 Task: Check the sale-to-list ratio of natural gas utilities in the last 1 year.
Action: Mouse moved to (780, 178)
Screenshot: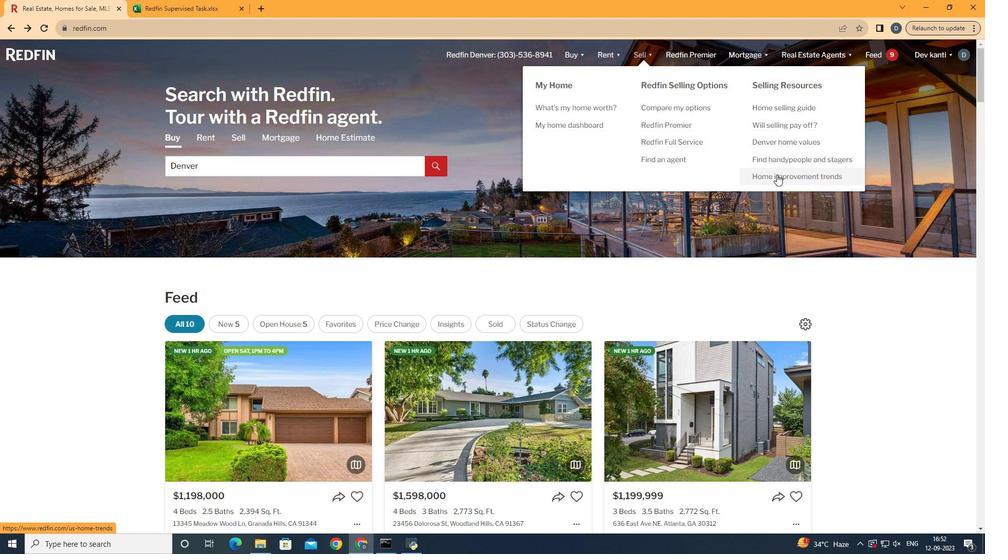 
Action: Mouse pressed left at (780, 178)
Screenshot: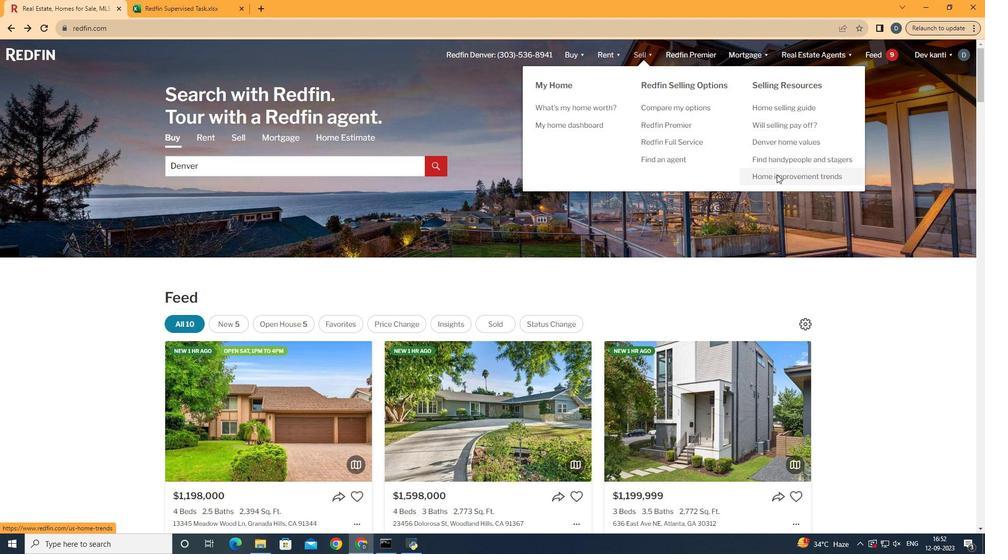 
Action: Mouse moved to (245, 203)
Screenshot: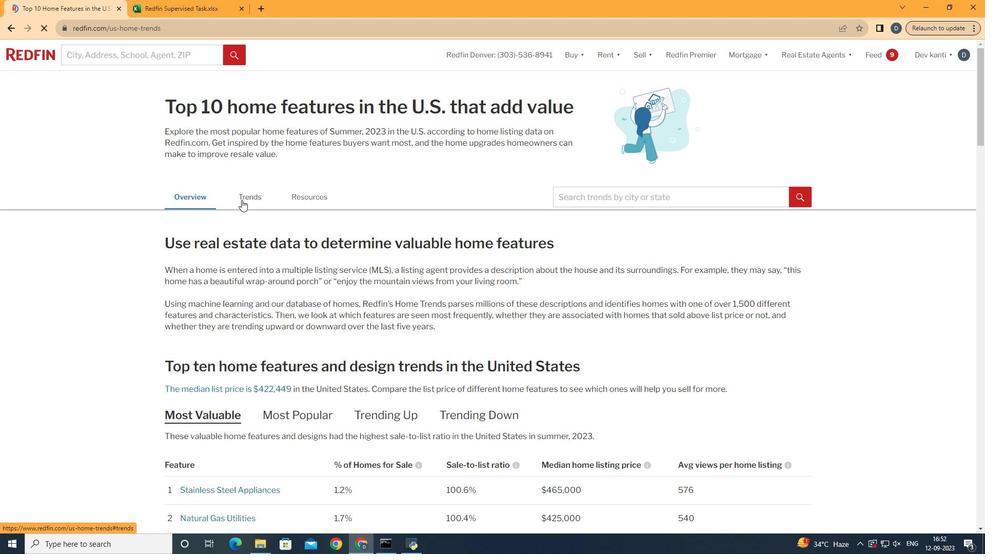 
Action: Mouse pressed left at (245, 203)
Screenshot: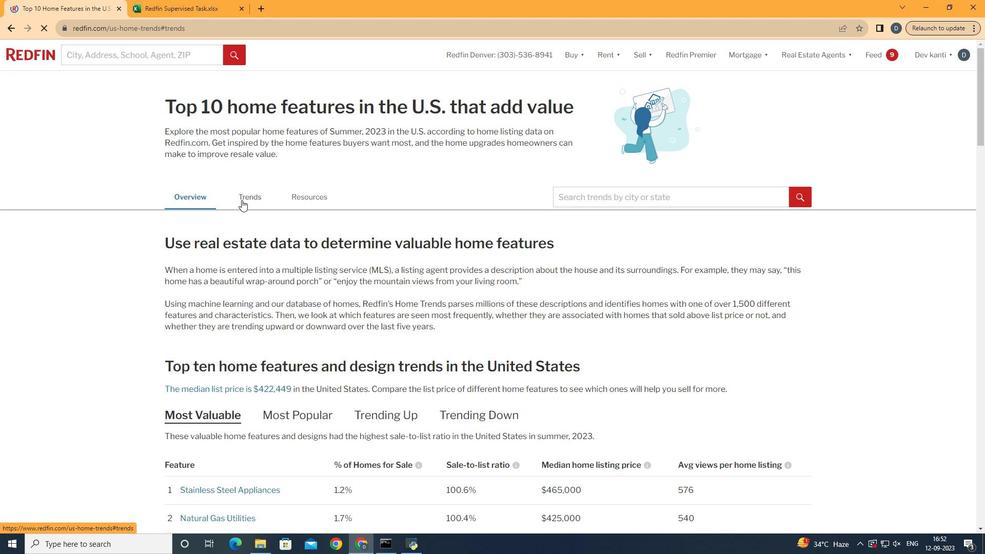 
Action: Mouse moved to (330, 297)
Screenshot: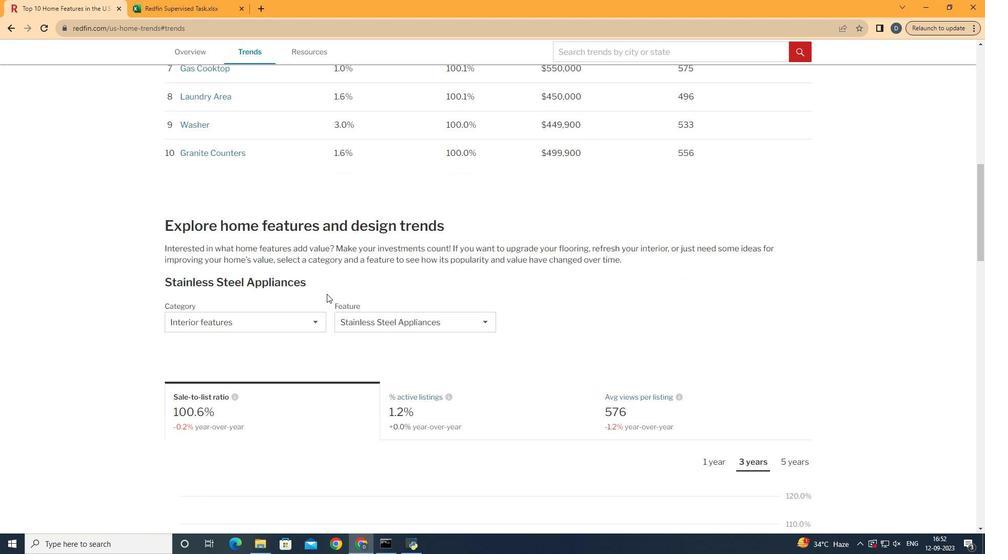 
Action: Mouse scrolled (330, 297) with delta (0, 0)
Screenshot: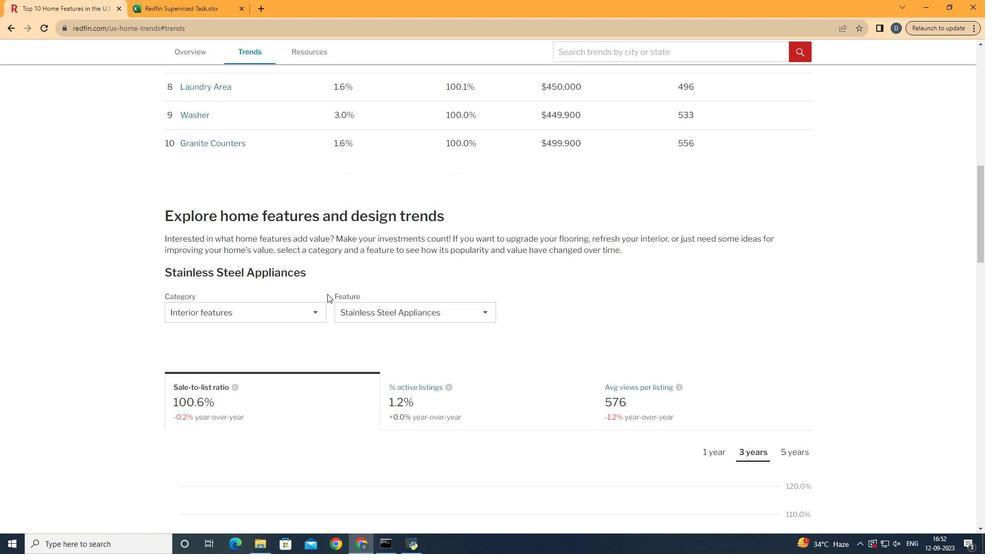 
Action: Mouse scrolled (330, 297) with delta (0, 0)
Screenshot: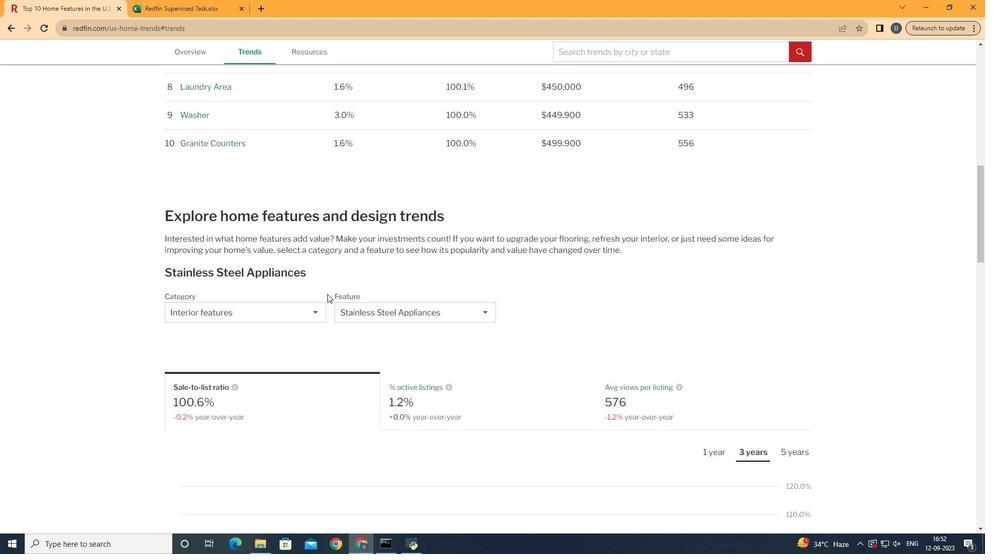 
Action: Mouse scrolled (330, 297) with delta (0, 0)
Screenshot: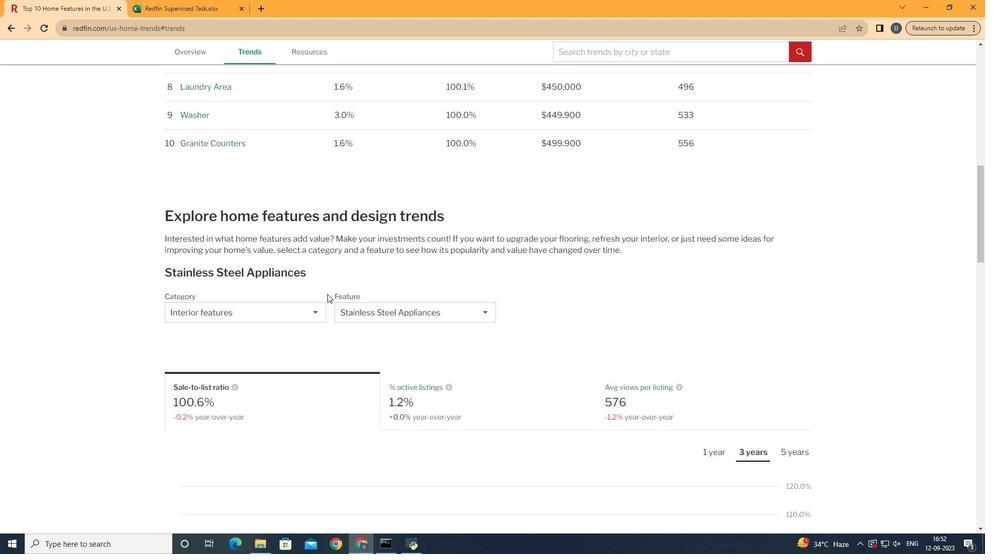 
Action: Mouse scrolled (330, 297) with delta (0, 0)
Screenshot: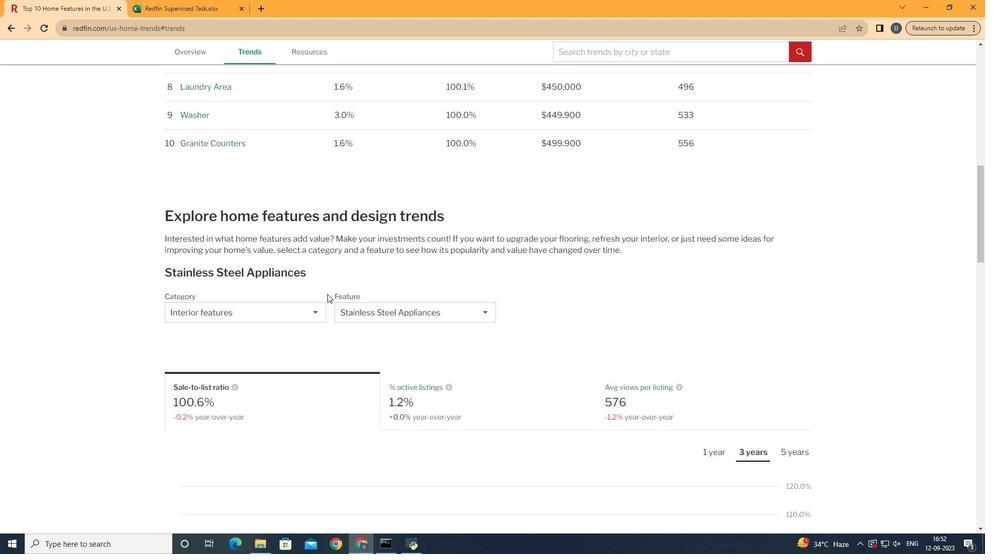 
Action: Mouse scrolled (330, 297) with delta (0, 0)
Screenshot: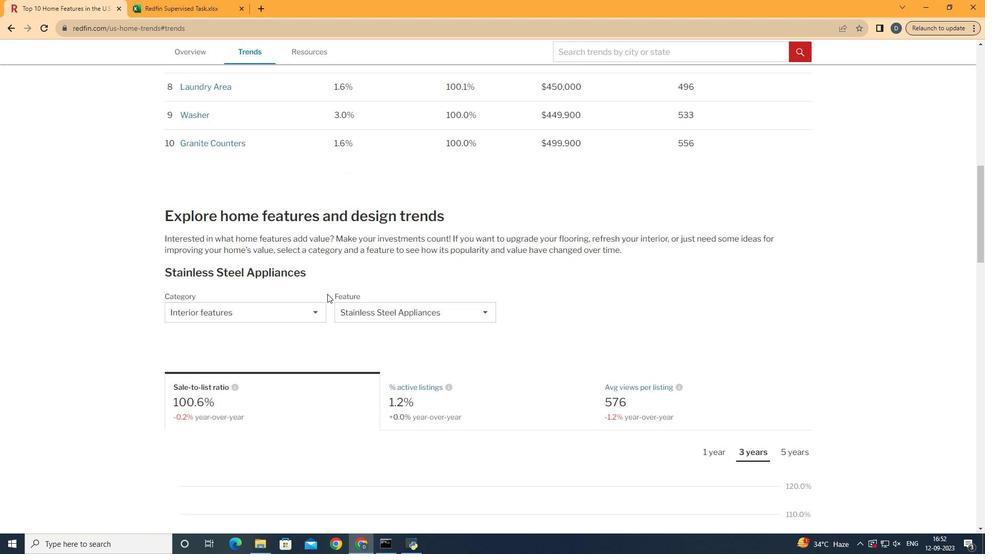 
Action: Mouse scrolled (330, 297) with delta (0, 0)
Screenshot: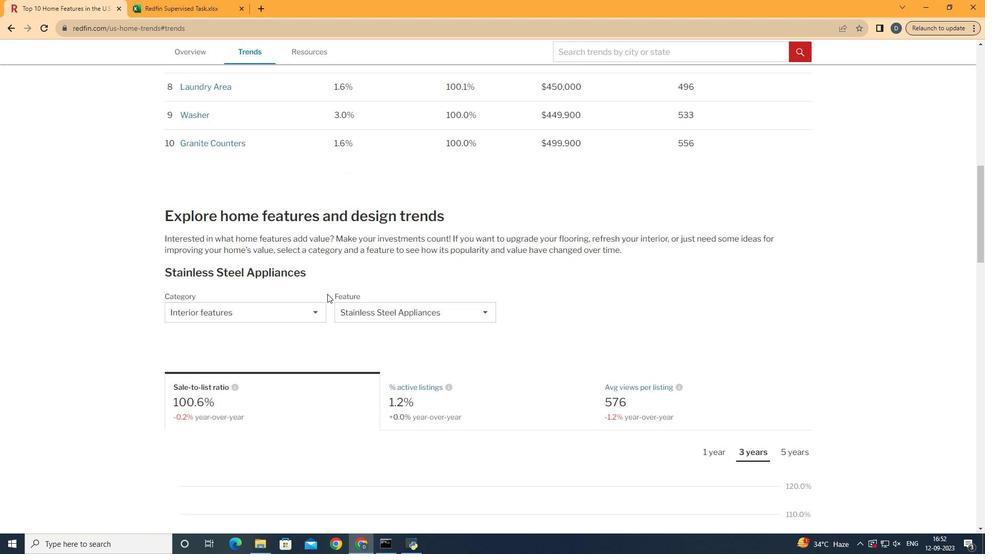 
Action: Mouse moved to (327, 296)
Screenshot: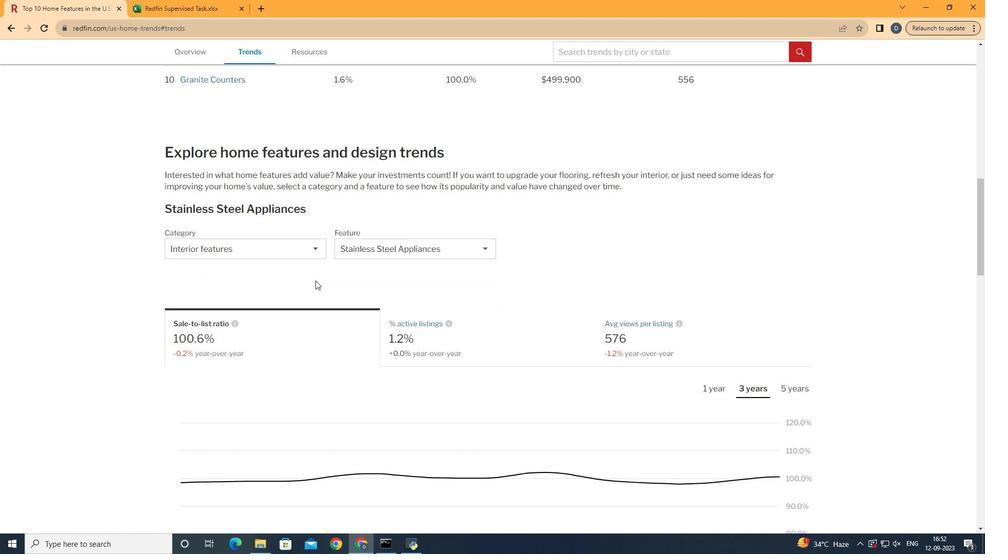 
Action: Mouse scrolled (327, 295) with delta (0, 0)
Screenshot: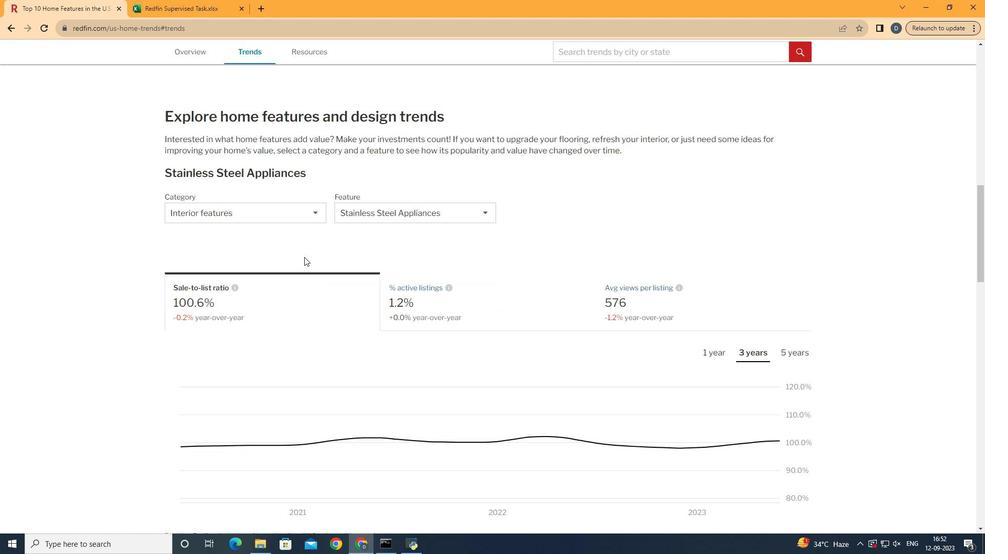 
Action: Mouse scrolled (327, 295) with delta (0, 0)
Screenshot: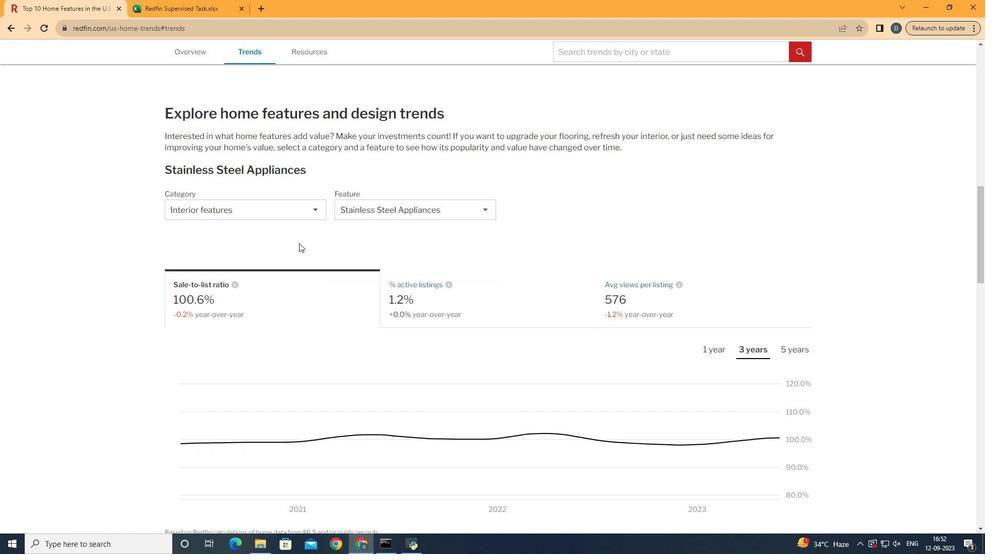 
Action: Mouse moved to (303, 230)
Screenshot: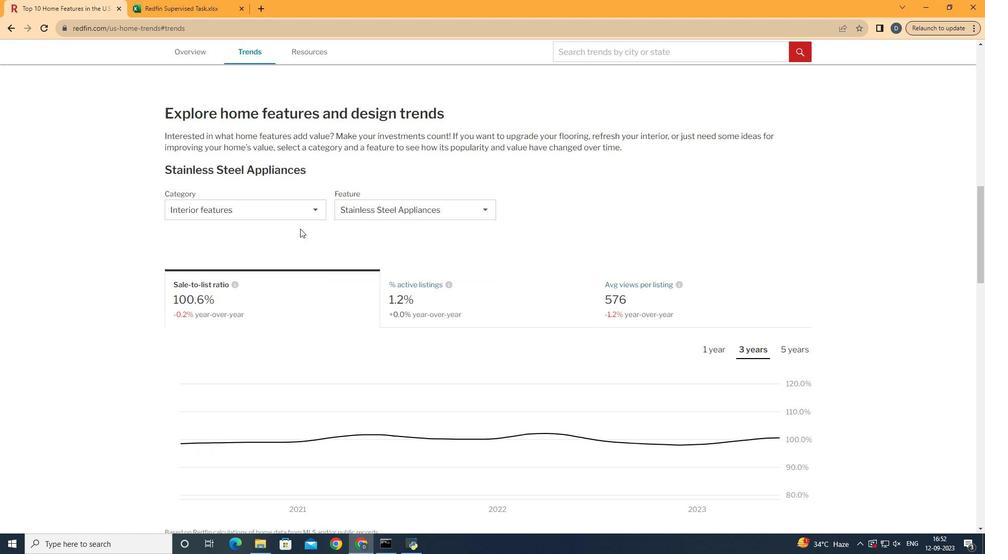 
Action: Mouse pressed left at (303, 230)
Screenshot: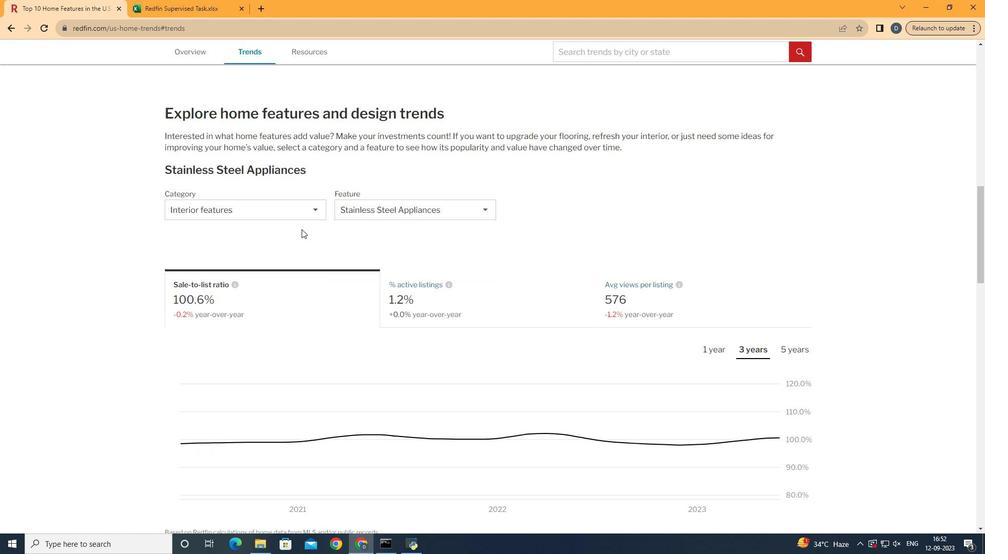 
Action: Mouse moved to (310, 222)
Screenshot: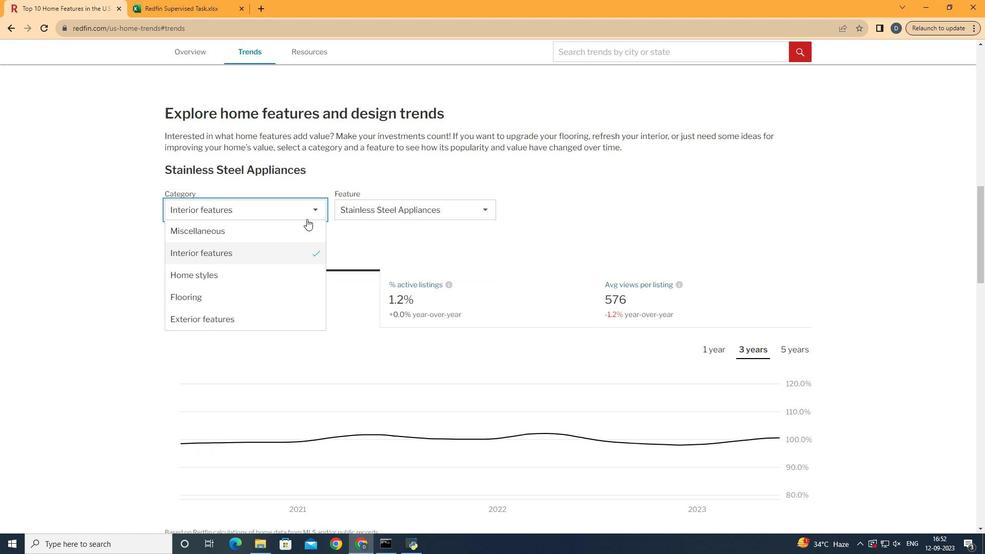 
Action: Mouse pressed left at (310, 222)
Screenshot: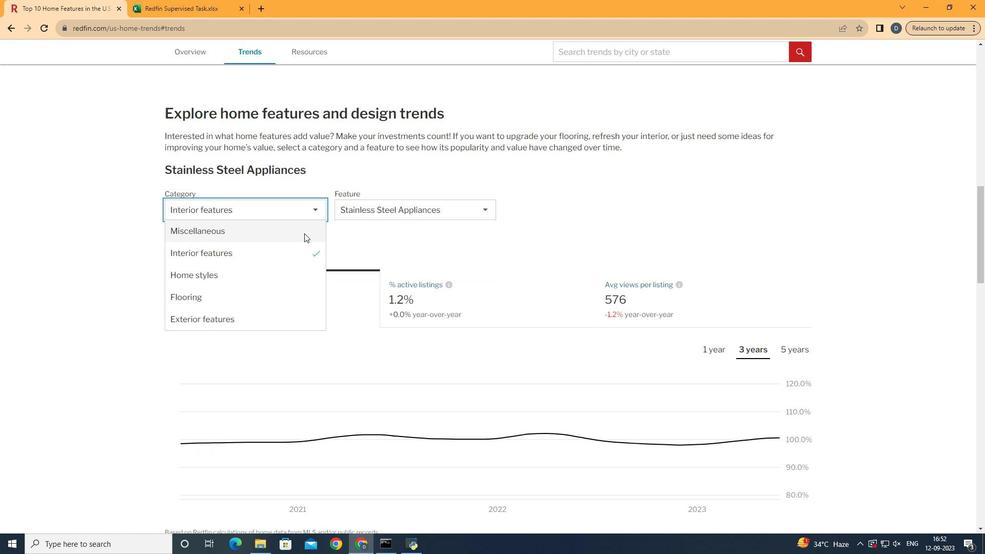 
Action: Mouse moved to (303, 253)
Screenshot: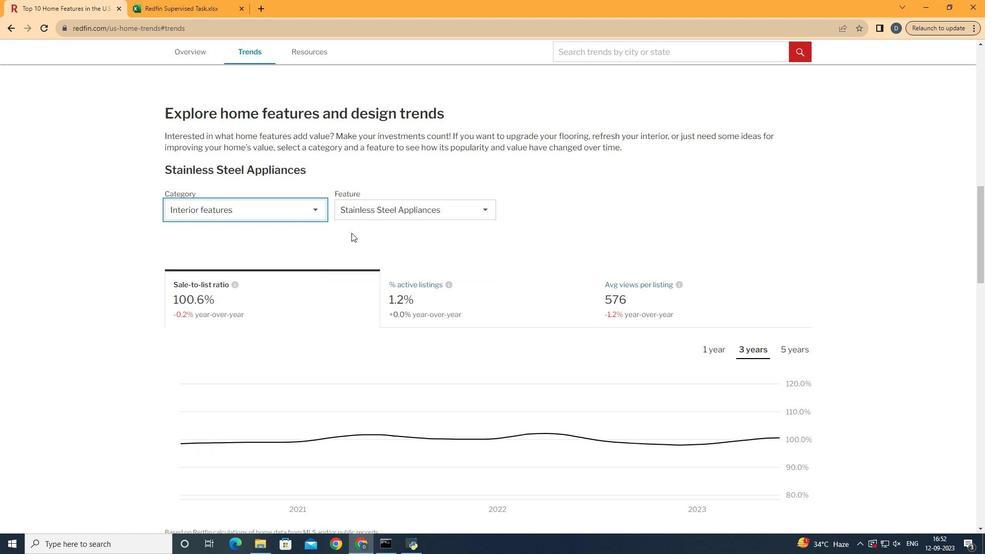 
Action: Mouse pressed left at (303, 253)
Screenshot: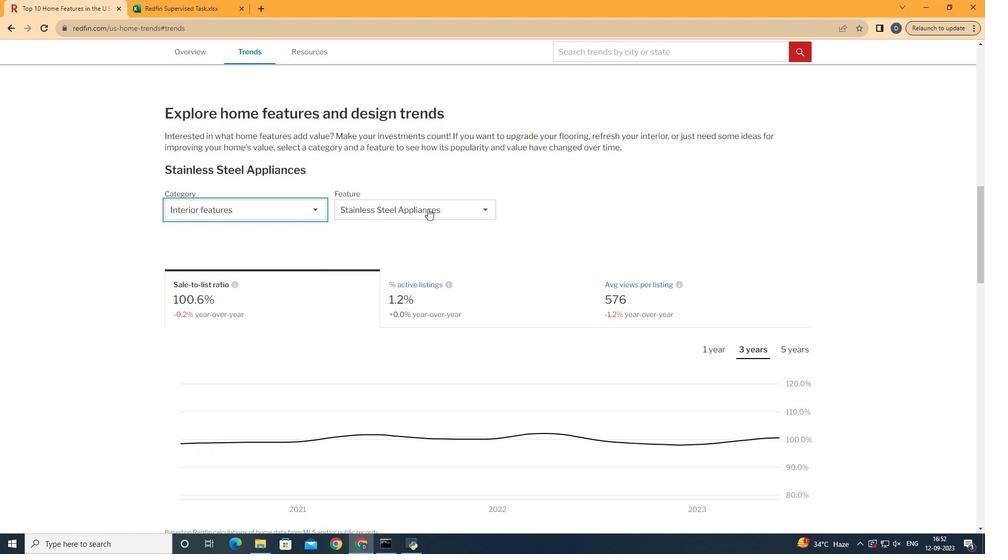 
Action: Mouse moved to (431, 212)
Screenshot: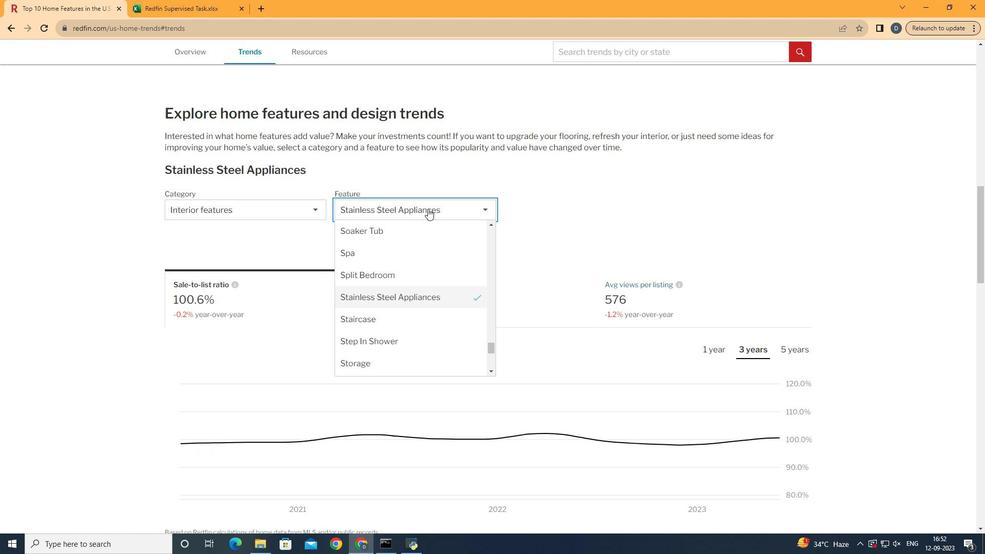 
Action: Mouse pressed left at (431, 212)
Screenshot: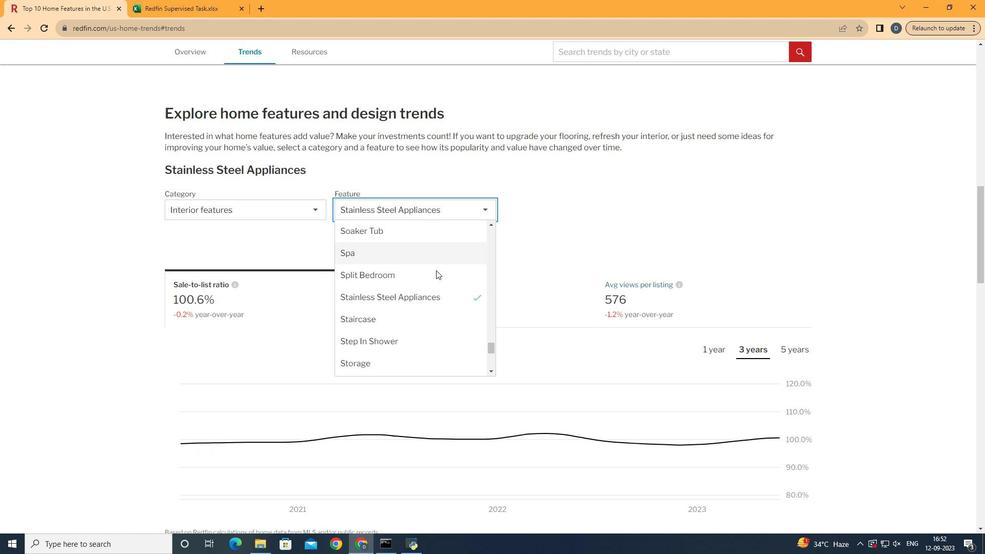 
Action: Mouse moved to (444, 309)
Screenshot: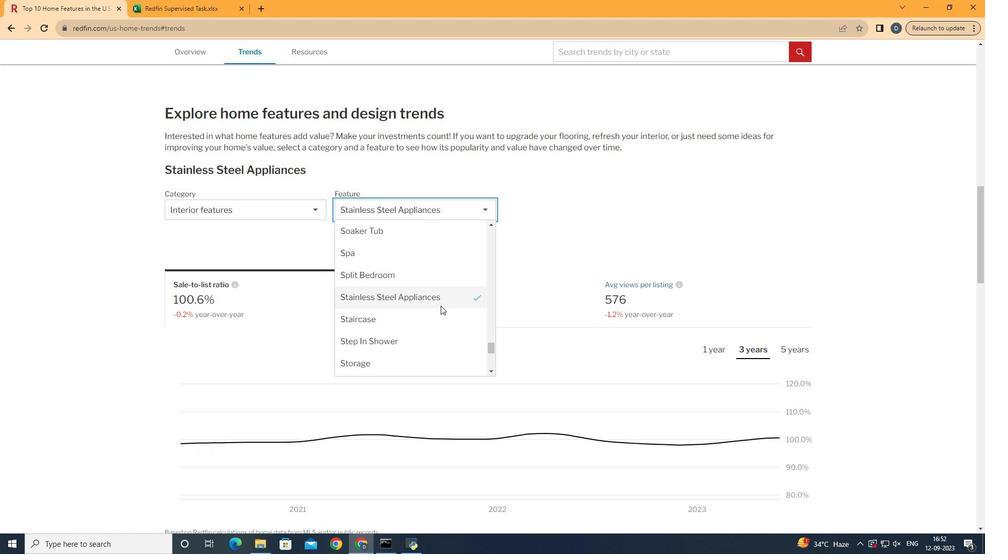 
Action: Mouse scrolled (444, 310) with delta (0, 0)
Screenshot: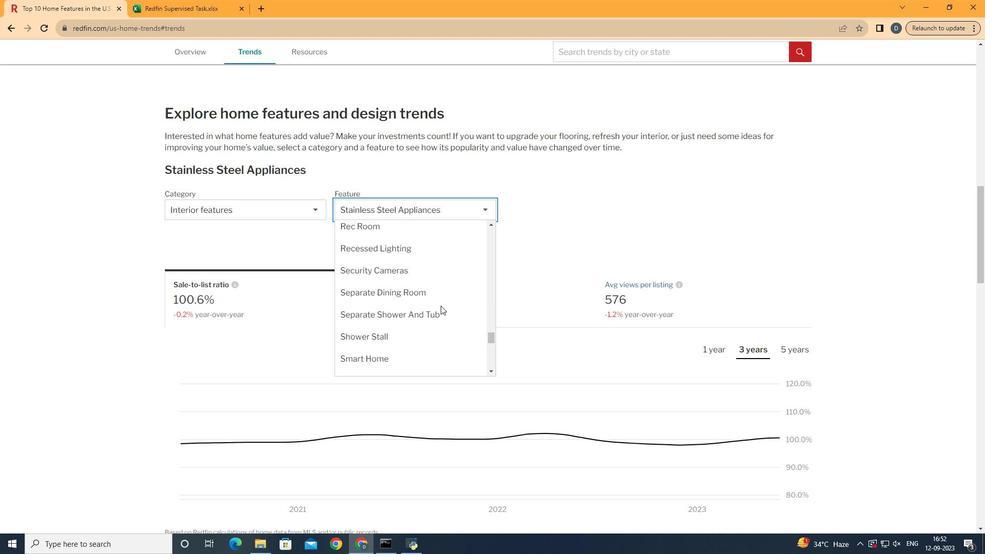 
Action: Mouse scrolled (444, 310) with delta (0, 0)
Screenshot: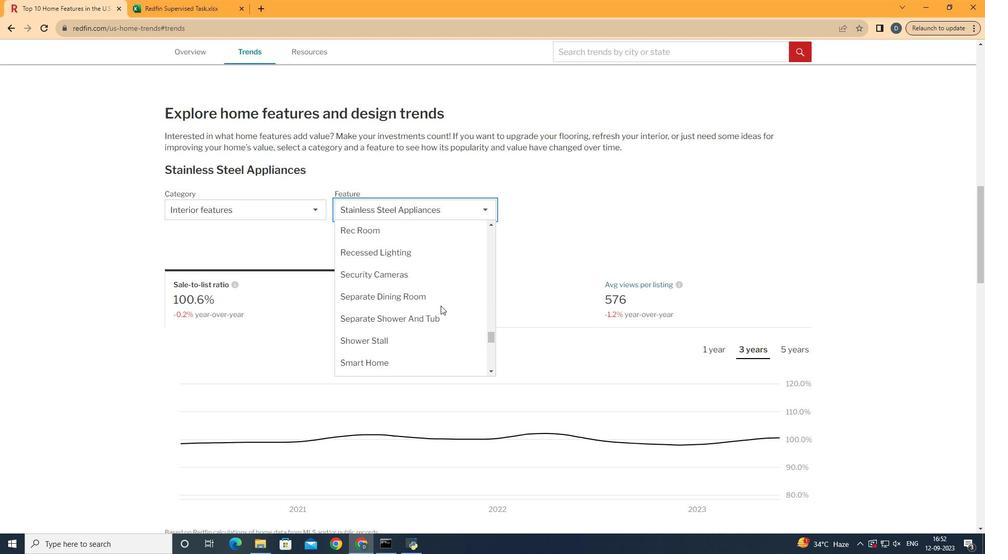
Action: Mouse scrolled (444, 310) with delta (0, 0)
Screenshot: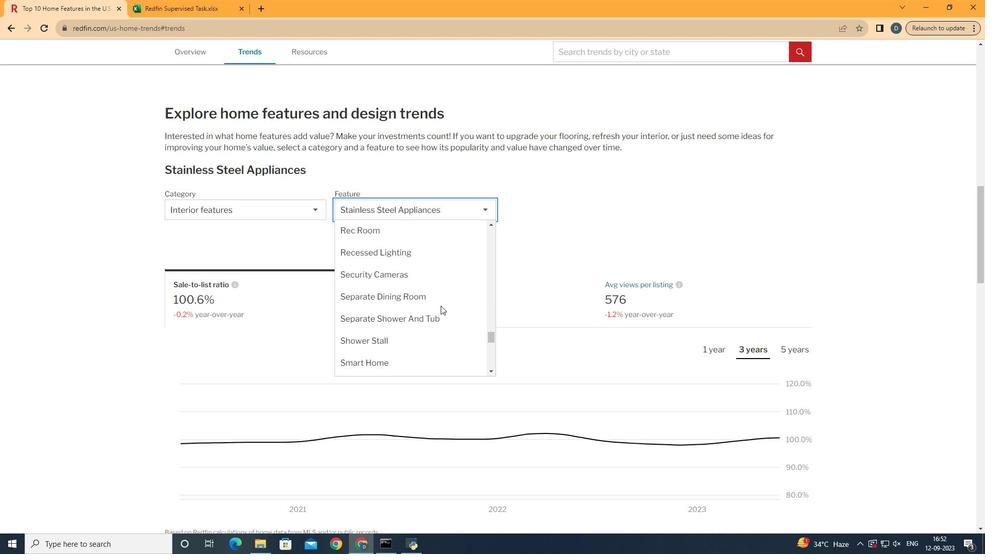 
Action: Mouse scrolled (444, 310) with delta (0, 0)
Screenshot: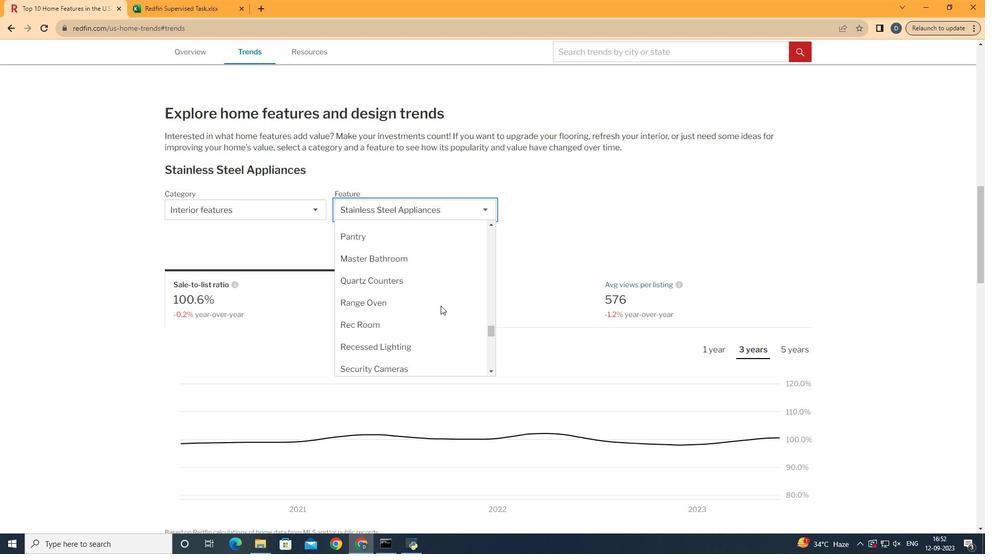 
Action: Mouse scrolled (444, 310) with delta (0, 0)
Screenshot: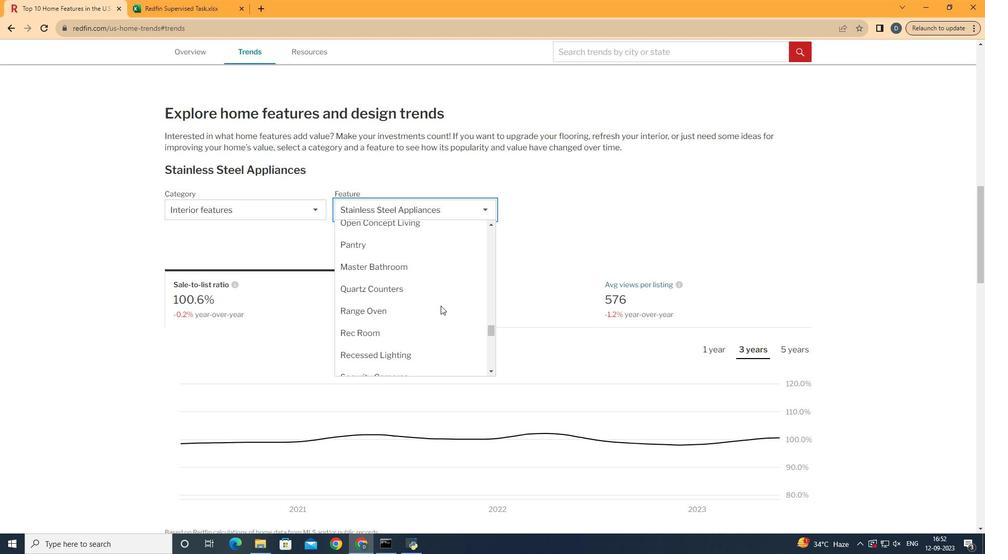 
Action: Mouse scrolled (444, 310) with delta (0, 0)
Screenshot: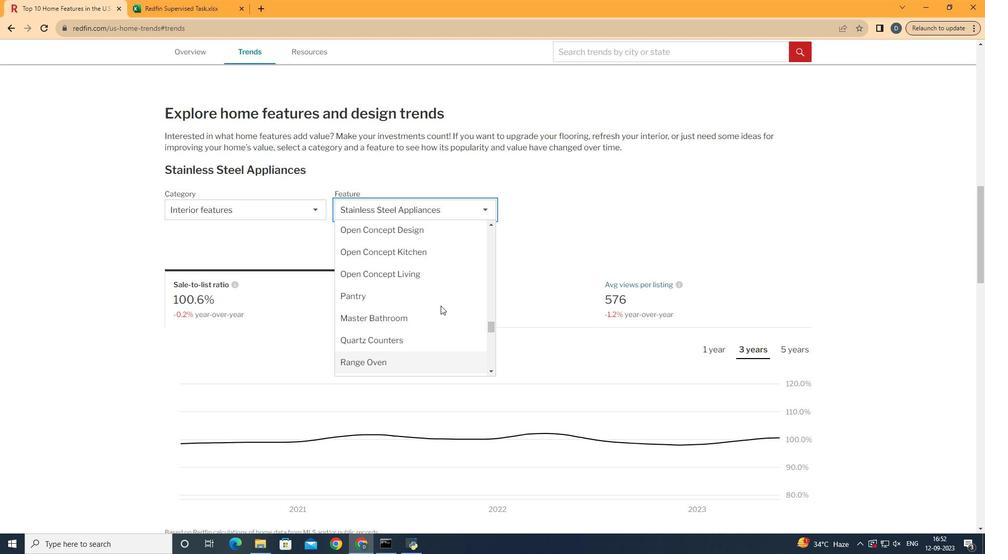 
Action: Mouse moved to (434, 301)
Screenshot: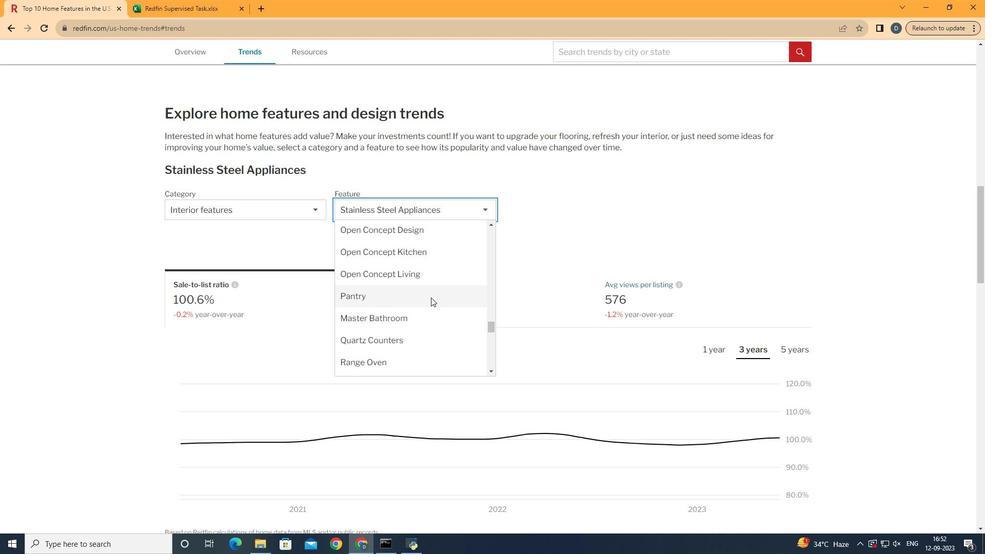 
Action: Mouse scrolled (434, 301) with delta (0, 0)
Screenshot: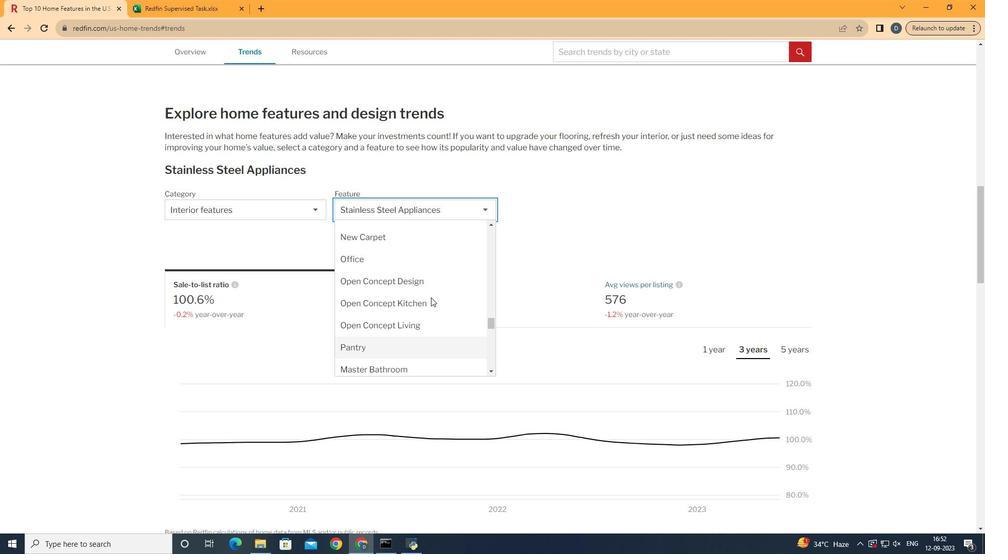 
Action: Mouse moved to (442, 280)
Screenshot: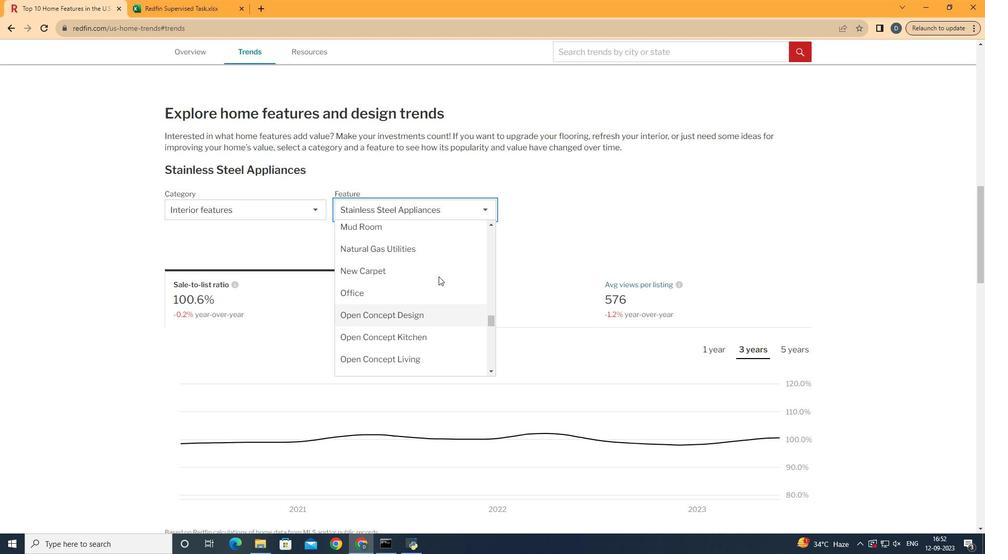 
Action: Mouse scrolled (442, 280) with delta (0, 0)
Screenshot: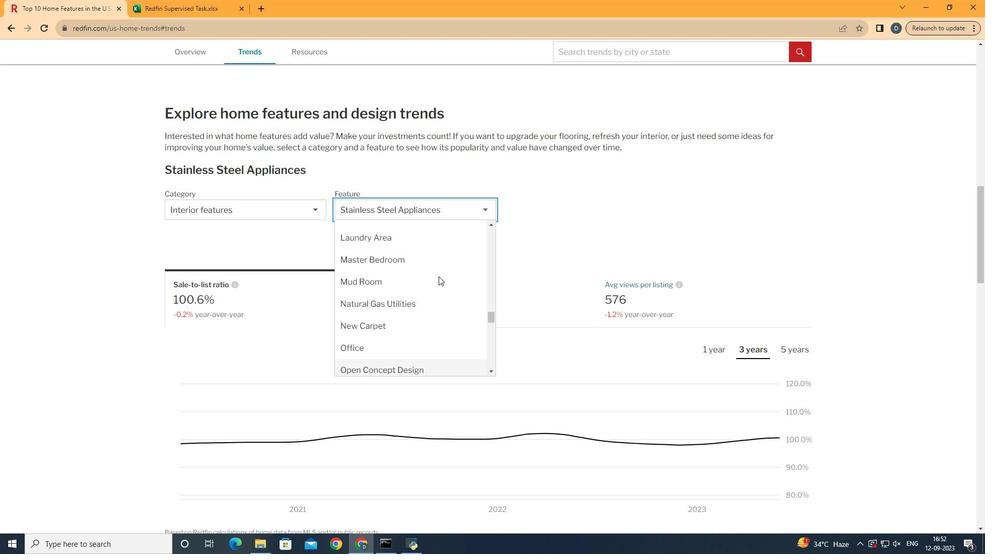 
Action: Mouse scrolled (442, 280) with delta (0, 0)
Screenshot: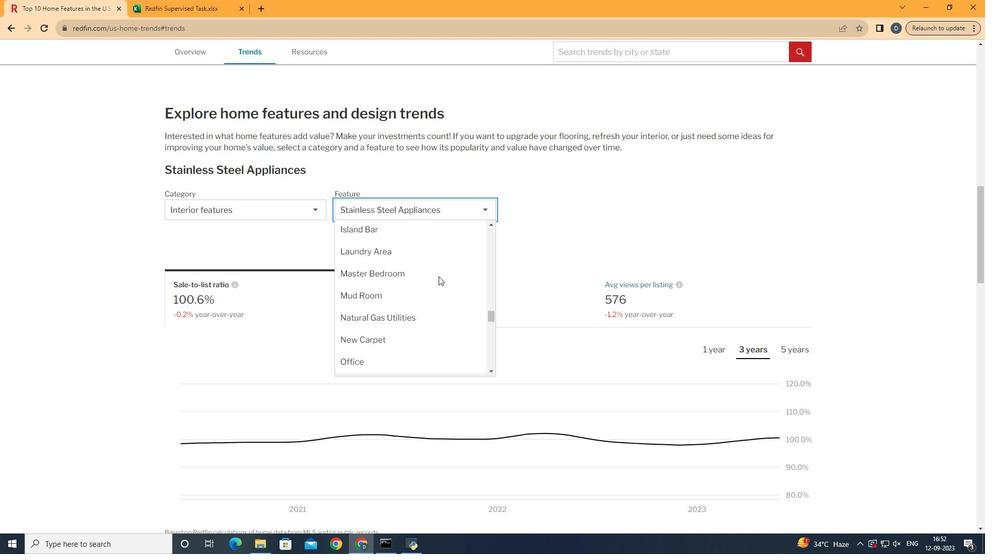 
Action: Mouse moved to (444, 321)
Screenshot: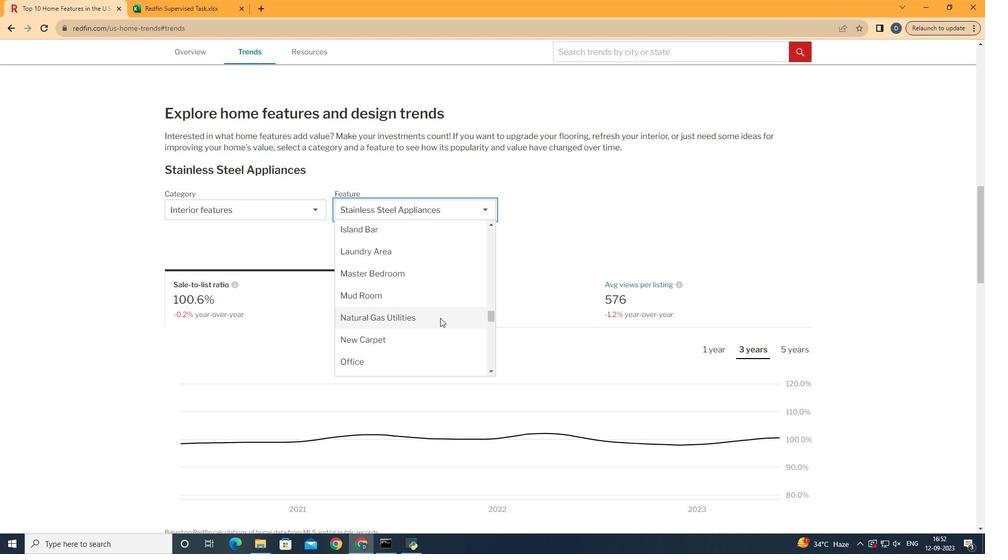 
Action: Mouse pressed left at (444, 321)
Screenshot: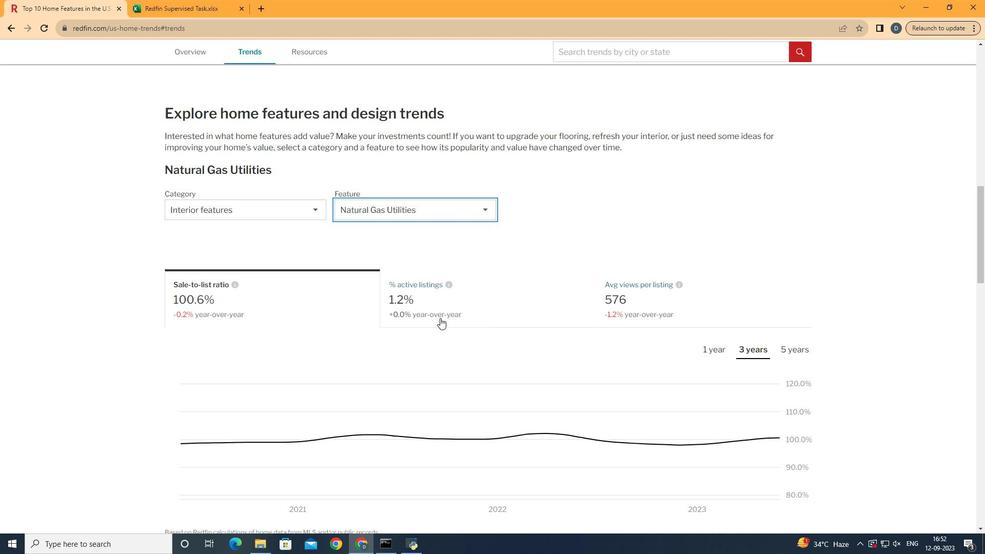 
Action: Mouse moved to (308, 297)
Screenshot: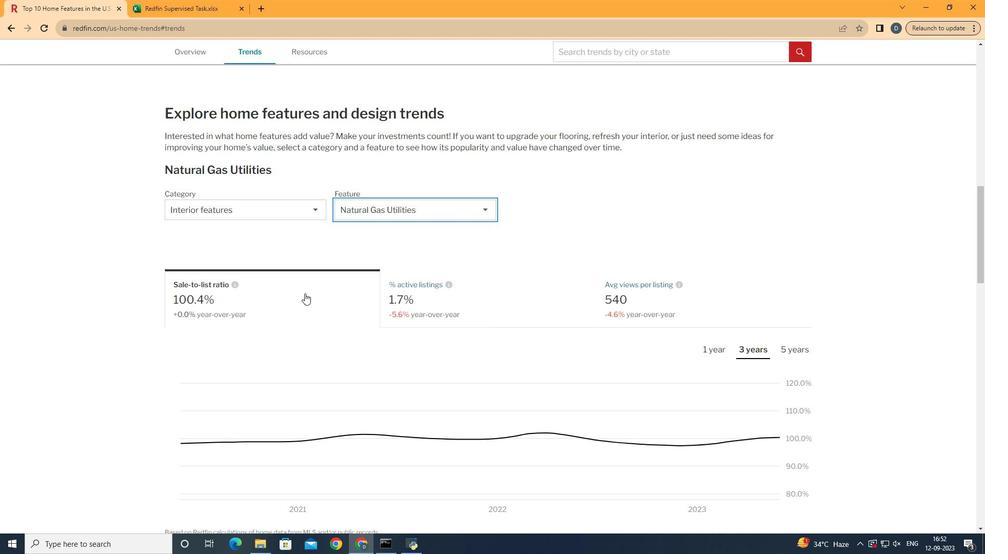 
Action: Mouse pressed left at (308, 297)
Screenshot: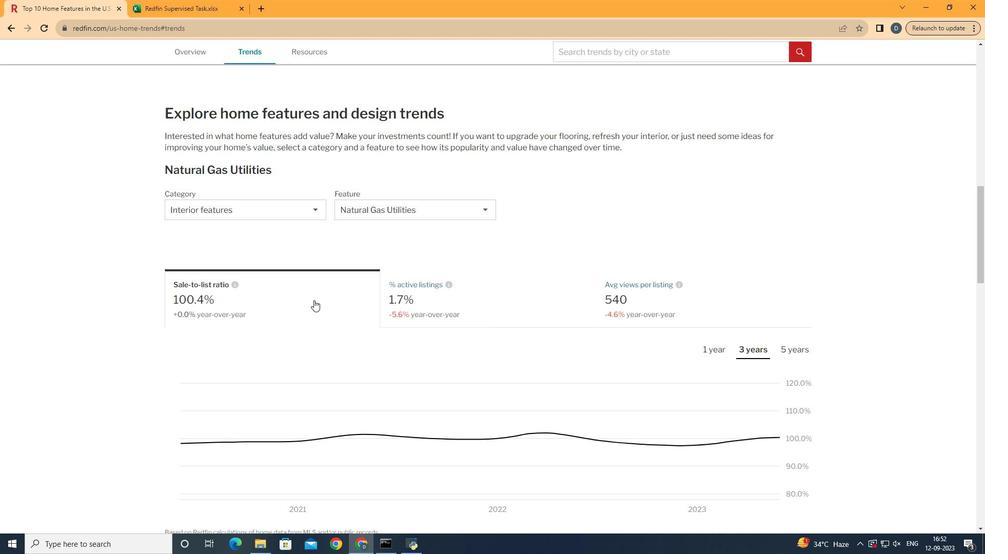 
Action: Mouse moved to (712, 358)
Screenshot: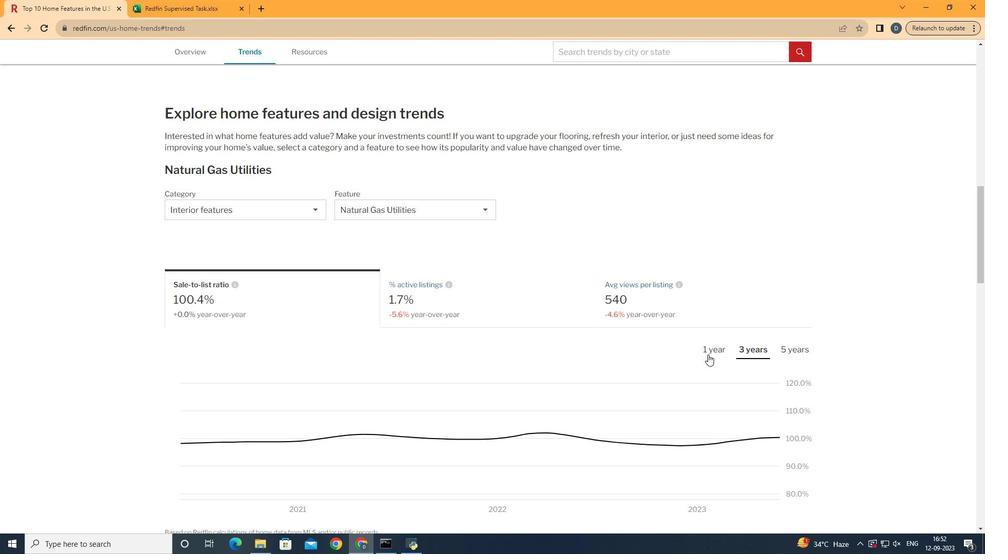 
Action: Mouse pressed left at (712, 358)
Screenshot: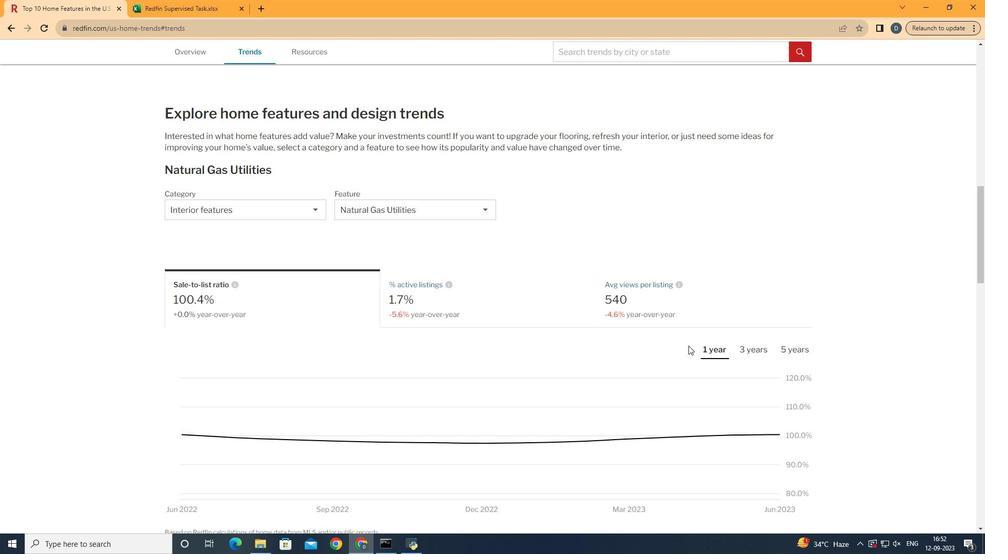 
Action: Mouse moved to (688, 334)
Screenshot: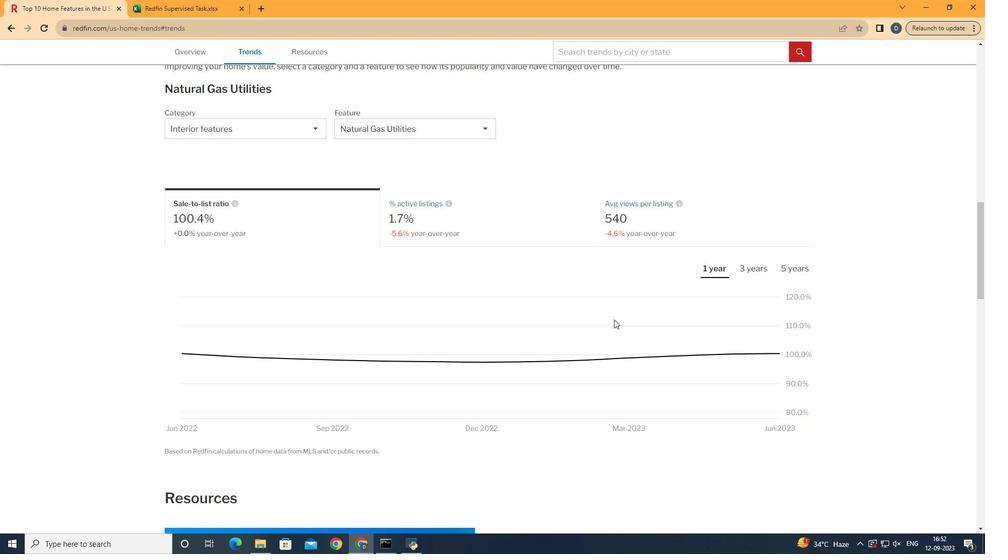 
Action: Mouse scrolled (688, 333) with delta (0, 0)
Screenshot: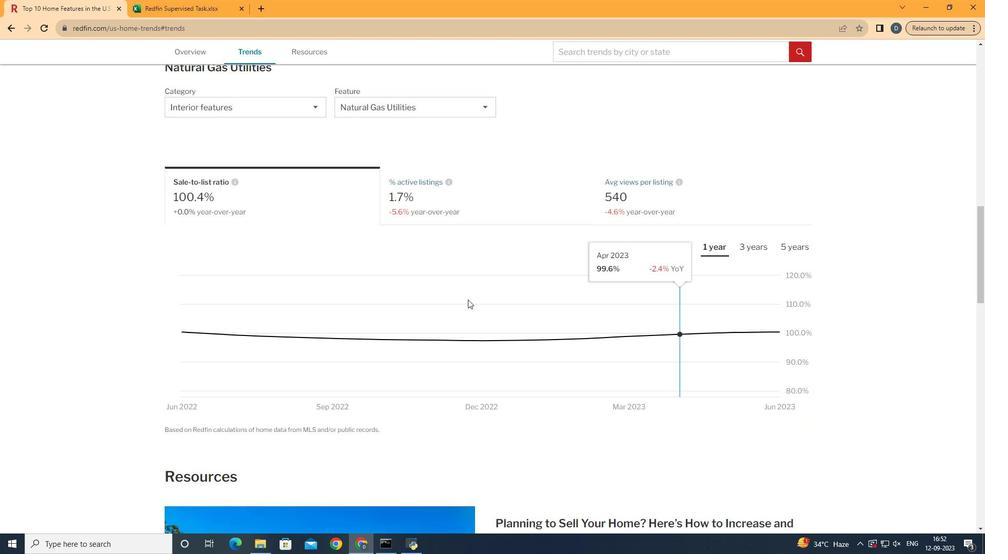 
Action: Mouse scrolled (688, 333) with delta (0, 0)
Screenshot: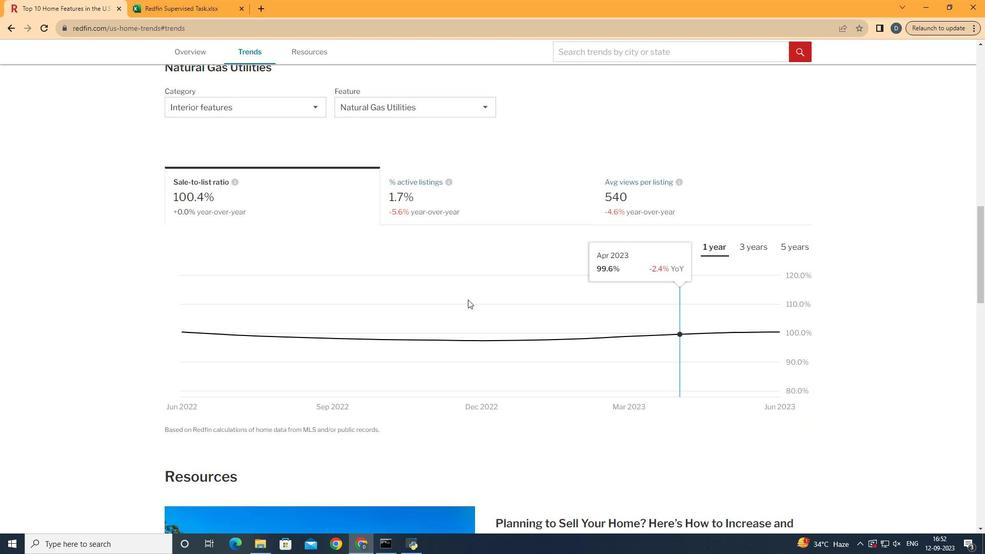 
Action: Mouse moved to (805, 331)
Screenshot: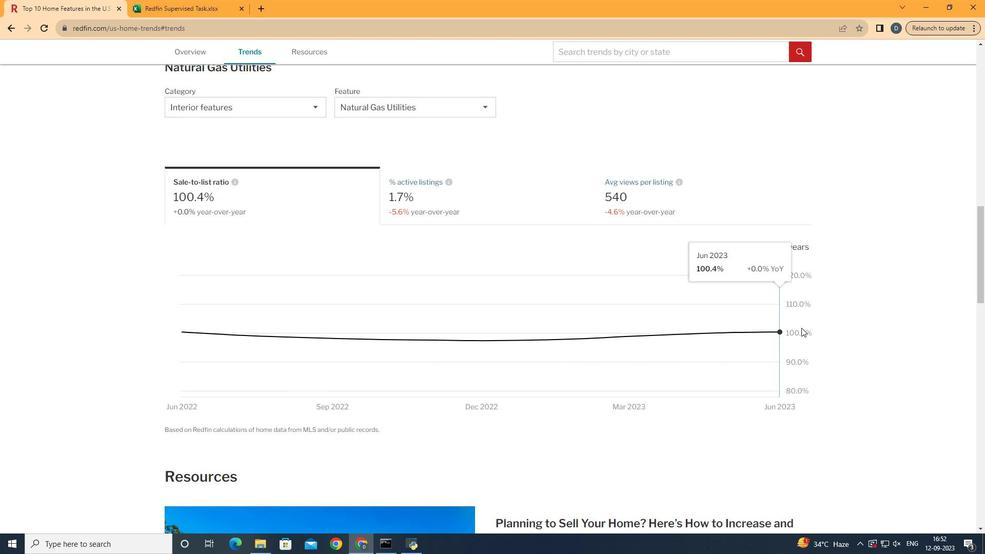 
